 Task: Create a due date automation trigger when advanced on, on the tuesday before a card is due add dates due in 1 working days at 11:00 AM.
Action: Mouse moved to (1085, 84)
Screenshot: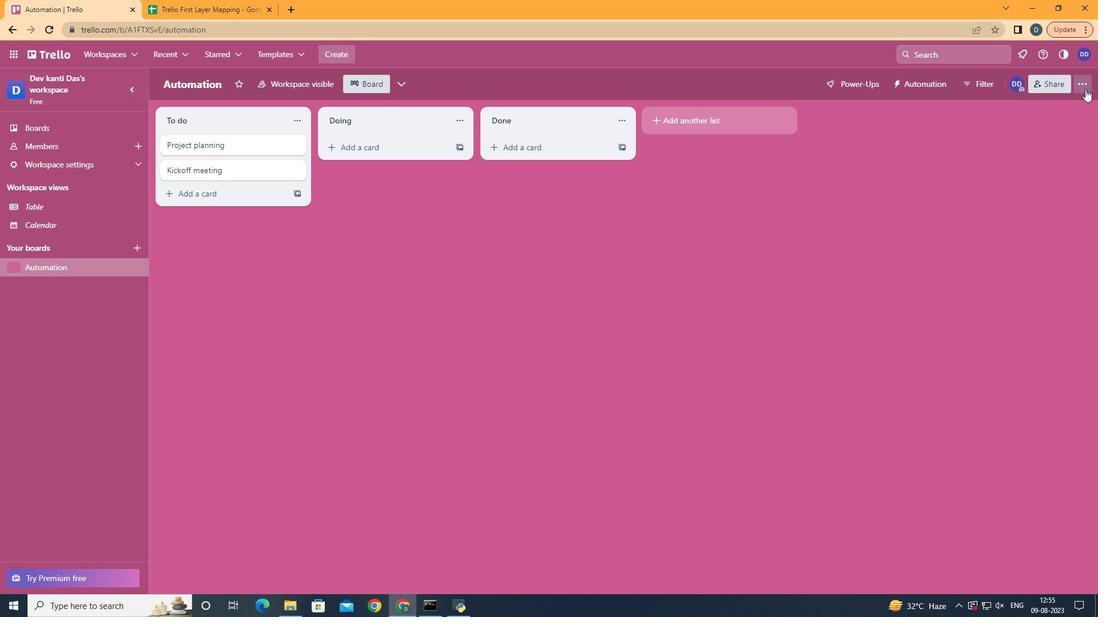 
Action: Mouse pressed left at (1085, 84)
Screenshot: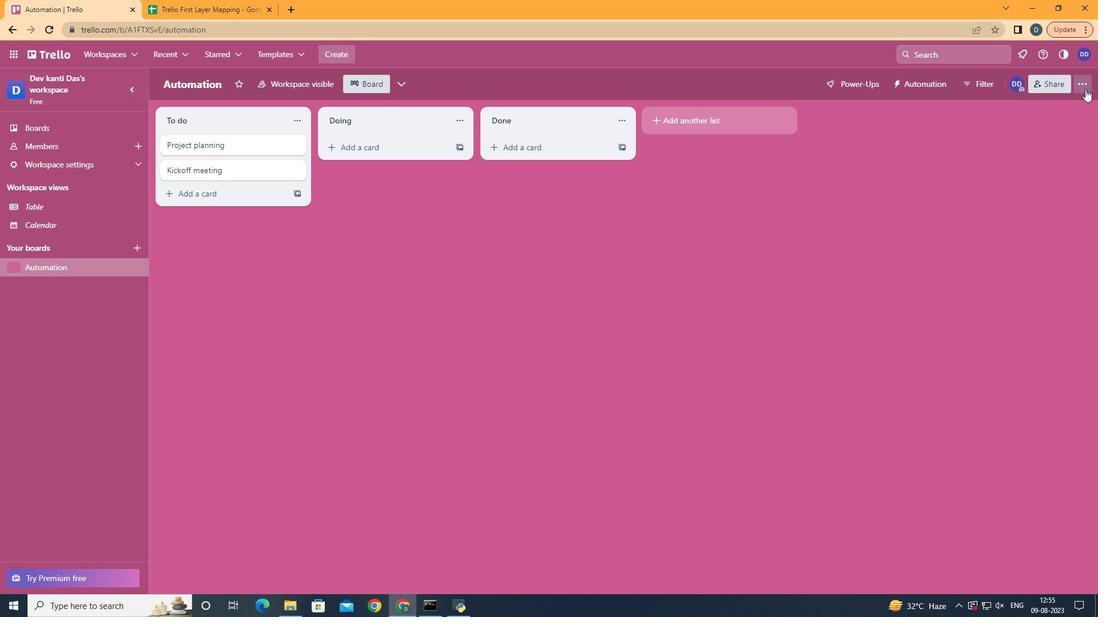 
Action: Mouse moved to (971, 253)
Screenshot: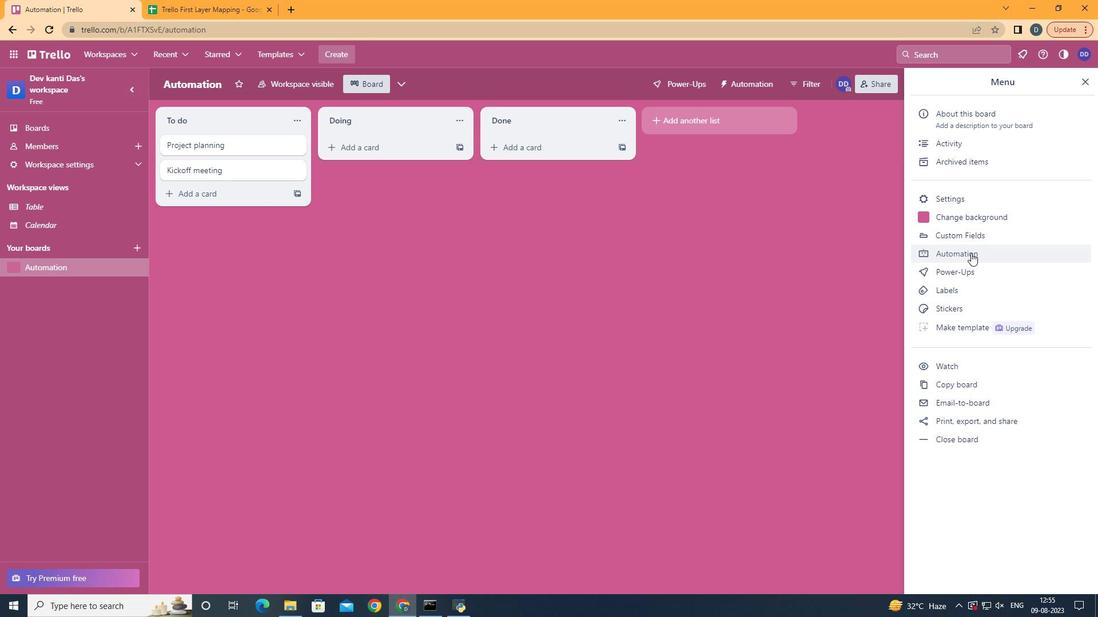 
Action: Mouse pressed left at (971, 253)
Screenshot: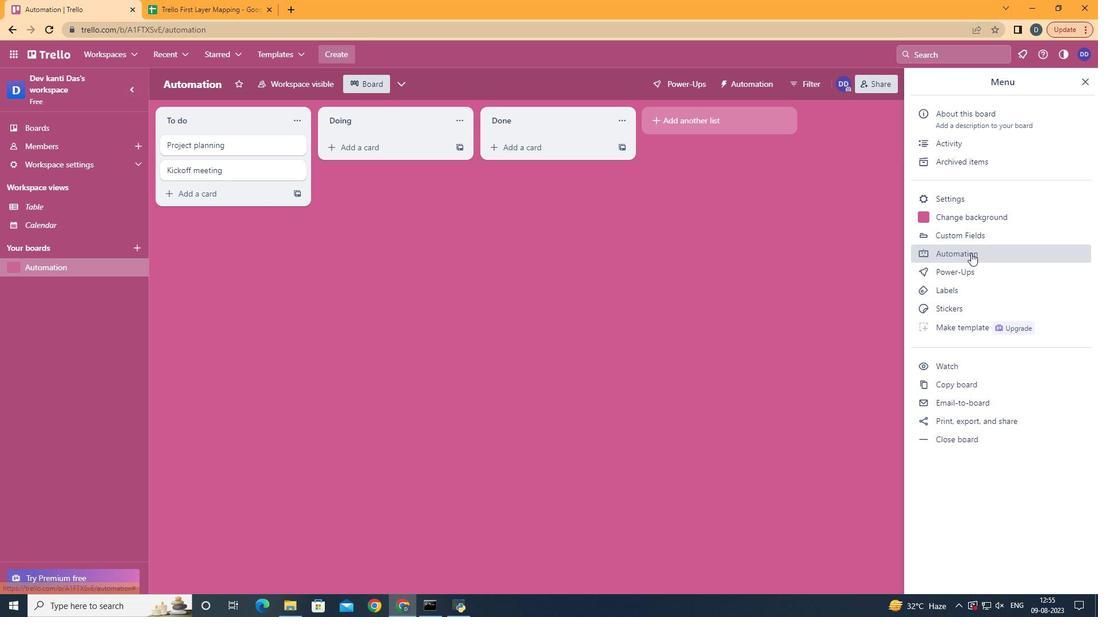 
Action: Mouse moved to (203, 236)
Screenshot: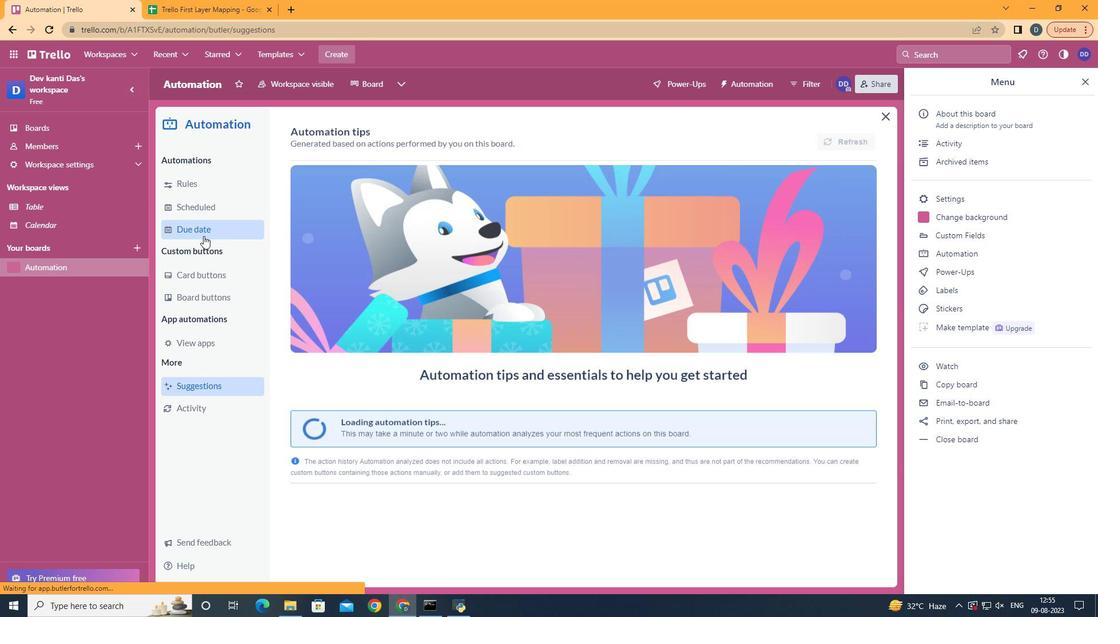 
Action: Mouse pressed left at (203, 236)
Screenshot: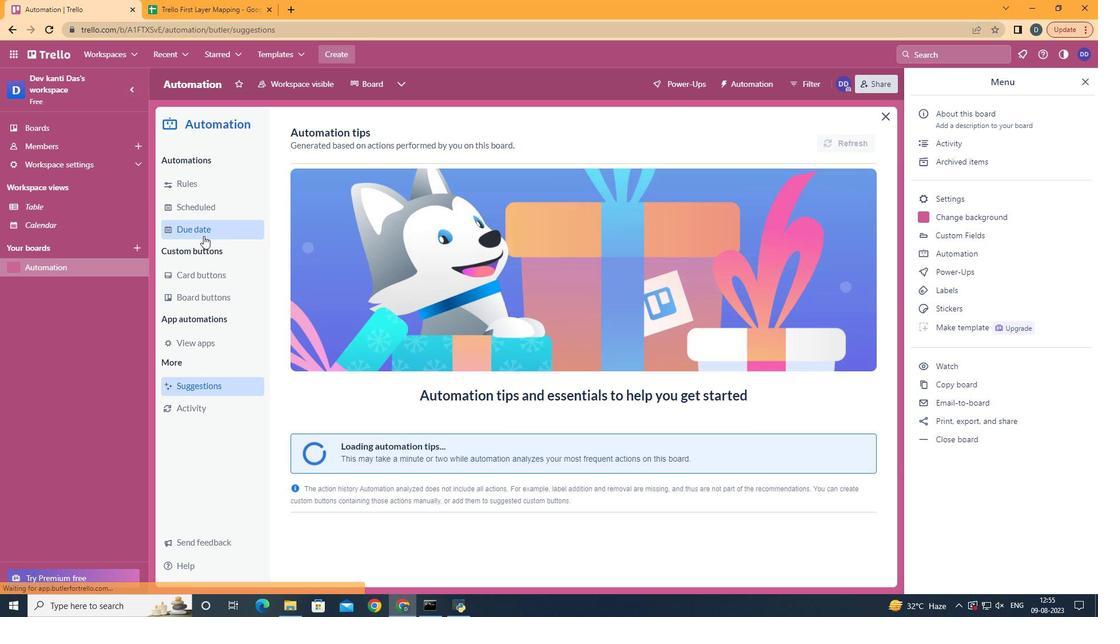 
Action: Mouse moved to (806, 136)
Screenshot: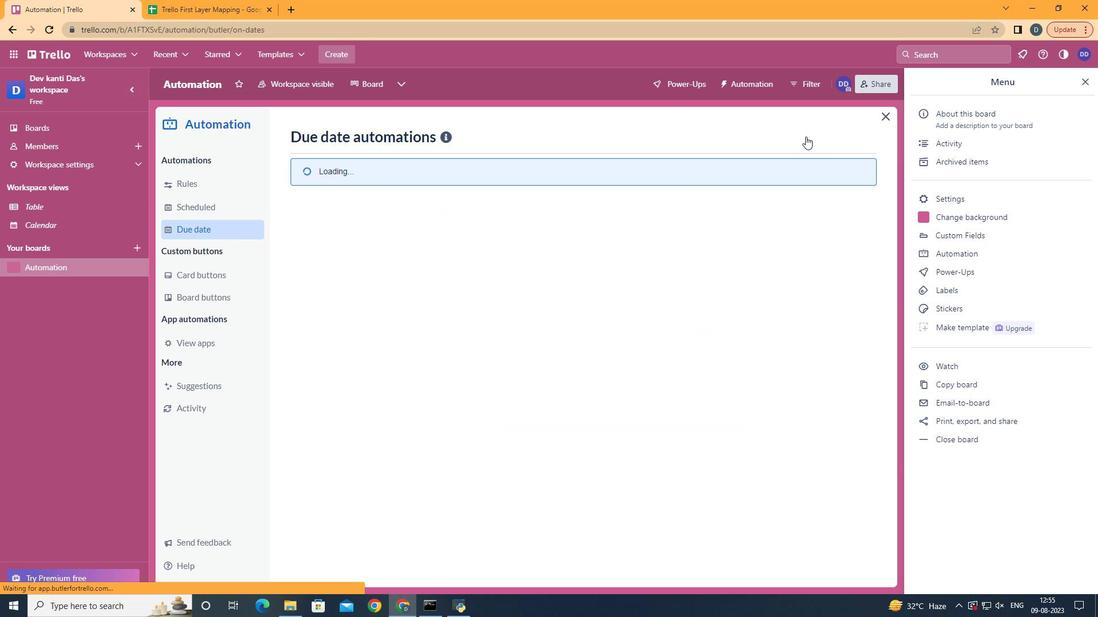 
Action: Mouse pressed left at (806, 136)
Screenshot: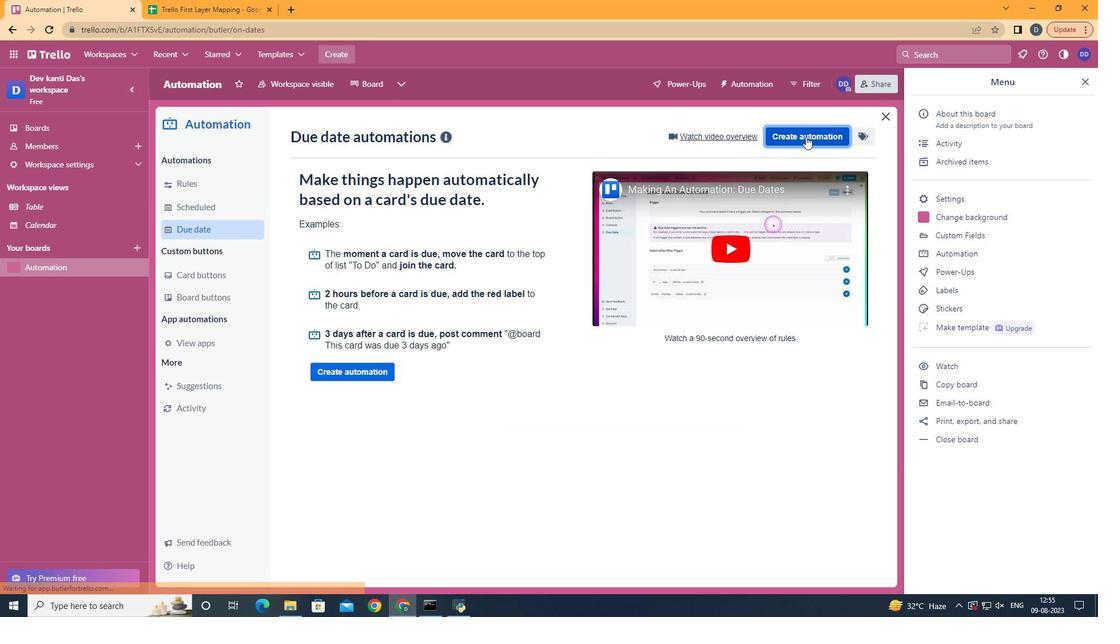 
Action: Mouse moved to (597, 240)
Screenshot: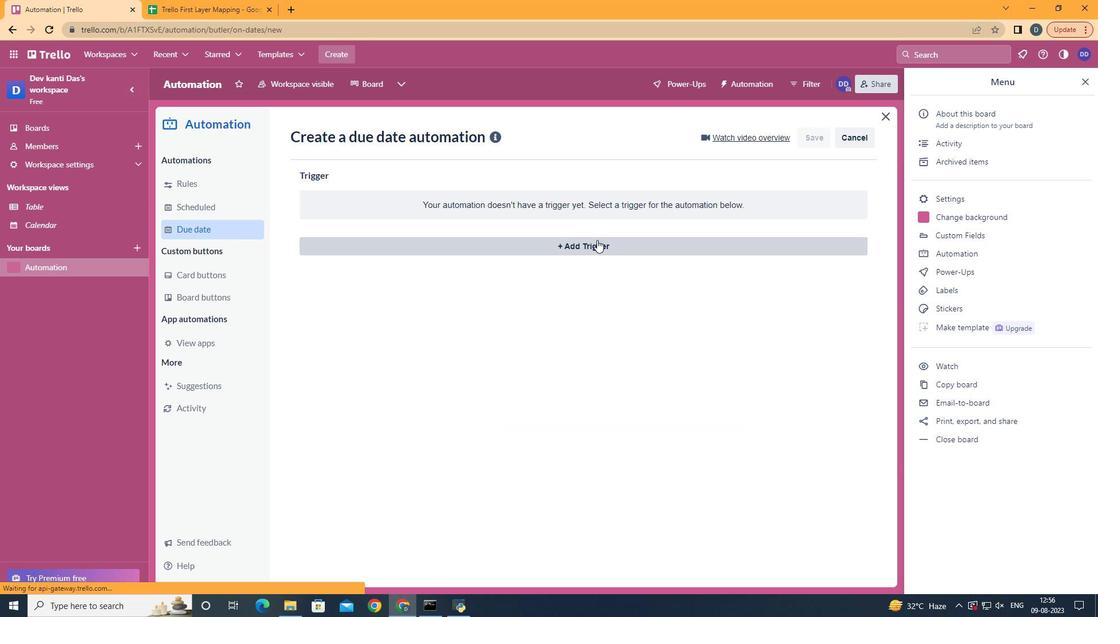 
Action: Mouse pressed left at (597, 240)
Screenshot: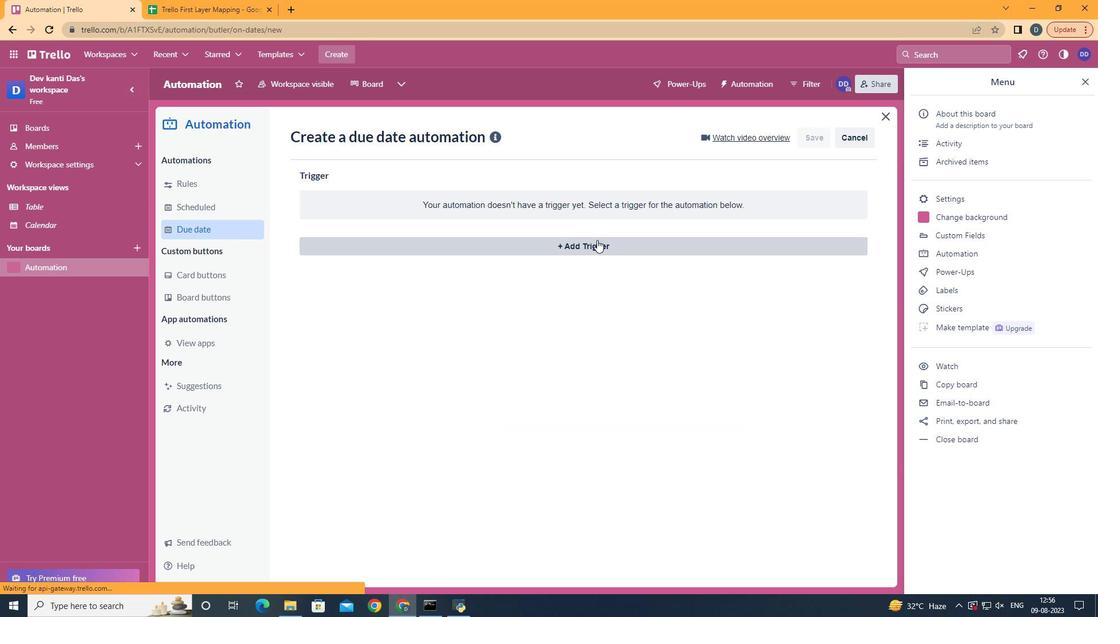 
Action: Mouse moved to (376, 323)
Screenshot: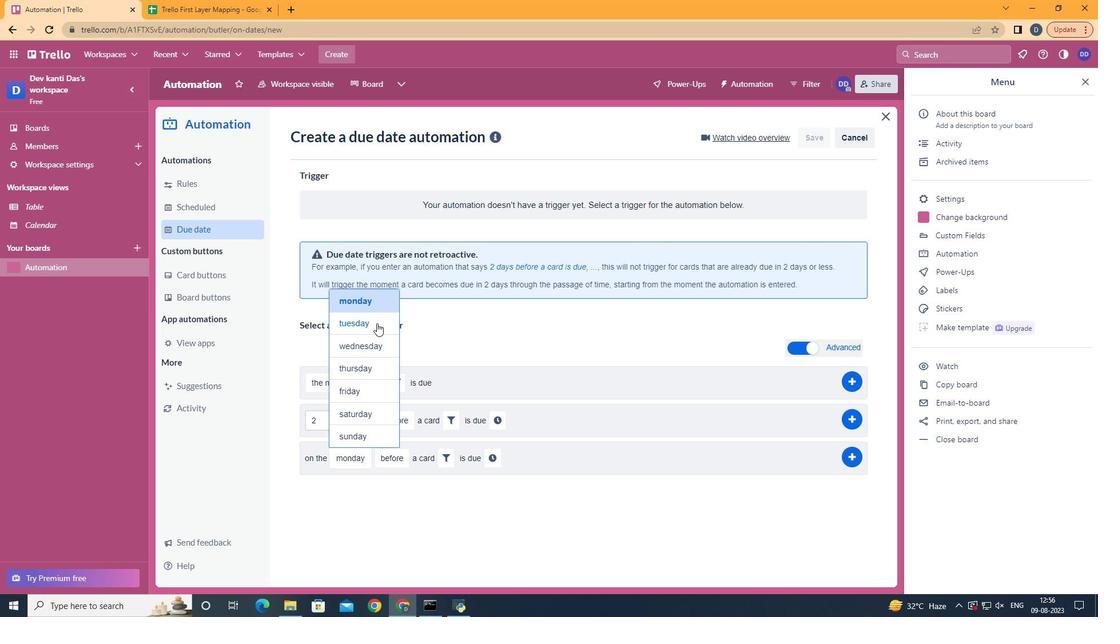 
Action: Mouse pressed left at (376, 323)
Screenshot: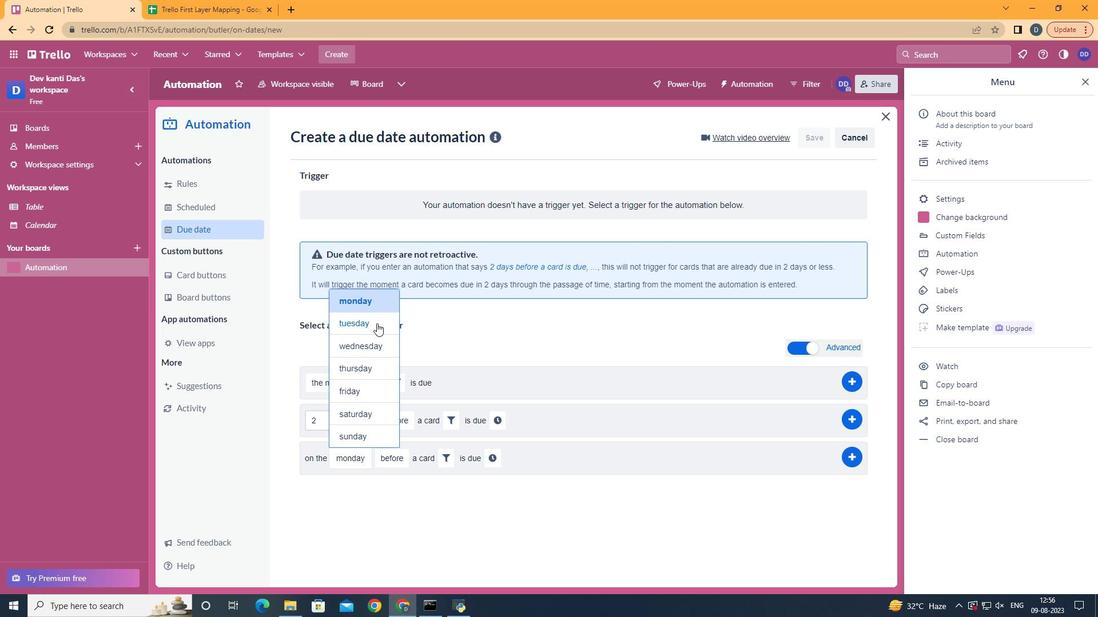 
Action: Mouse moved to (397, 478)
Screenshot: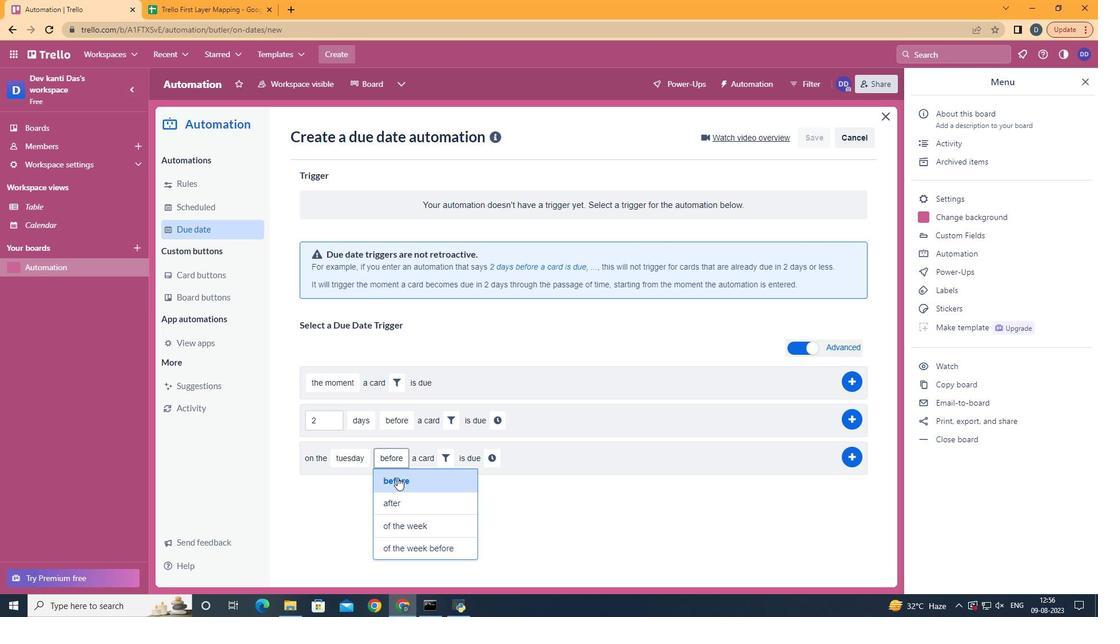 
Action: Mouse pressed left at (397, 478)
Screenshot: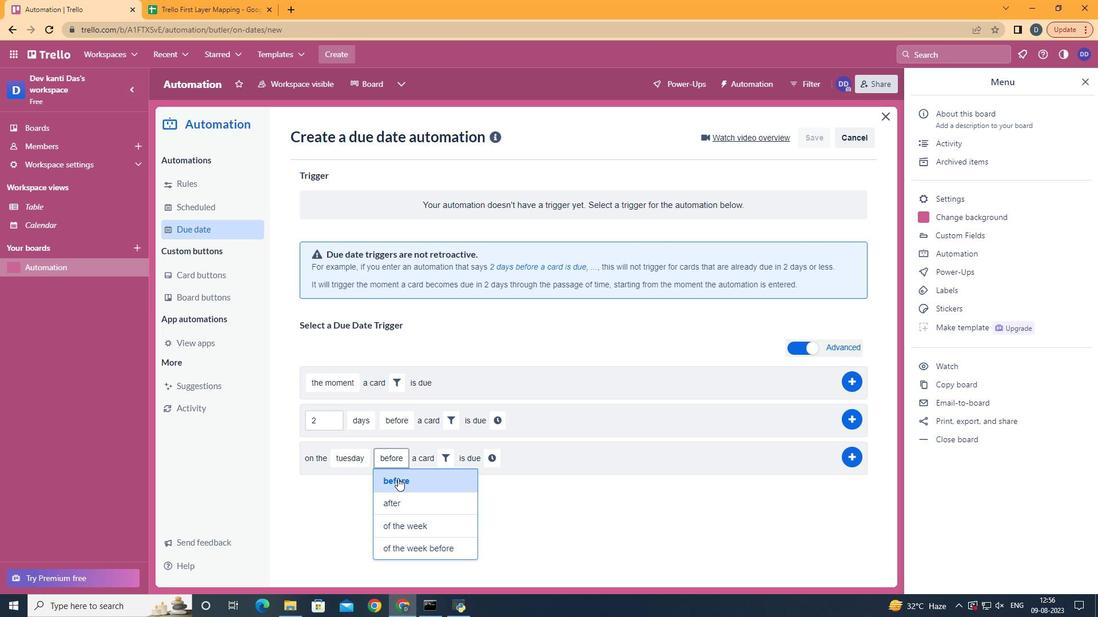
Action: Mouse moved to (445, 454)
Screenshot: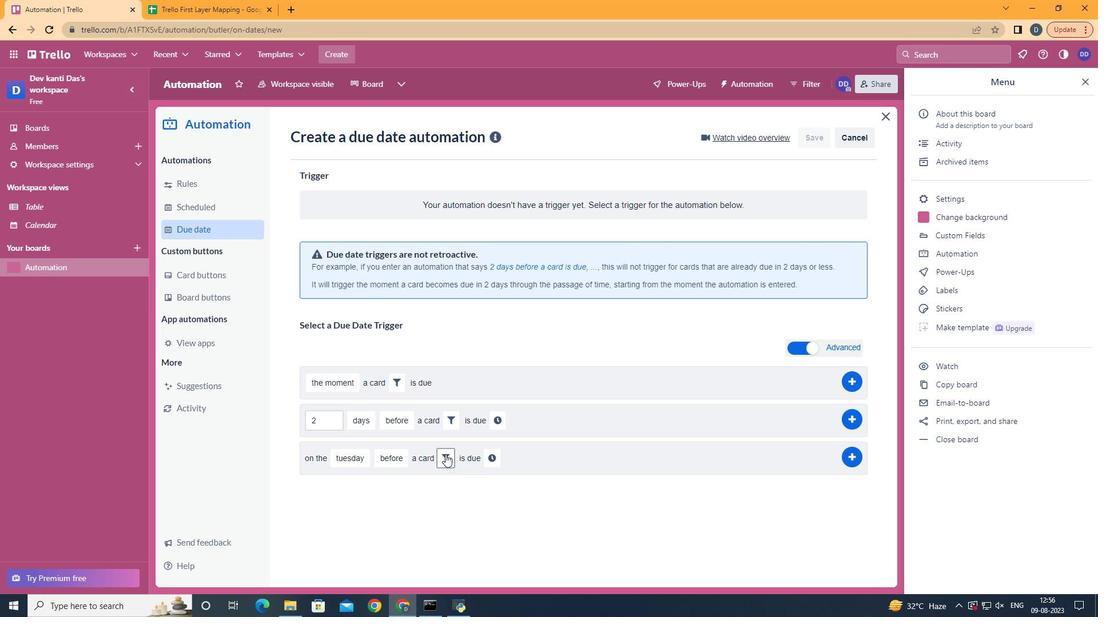 
Action: Mouse pressed left at (445, 454)
Screenshot: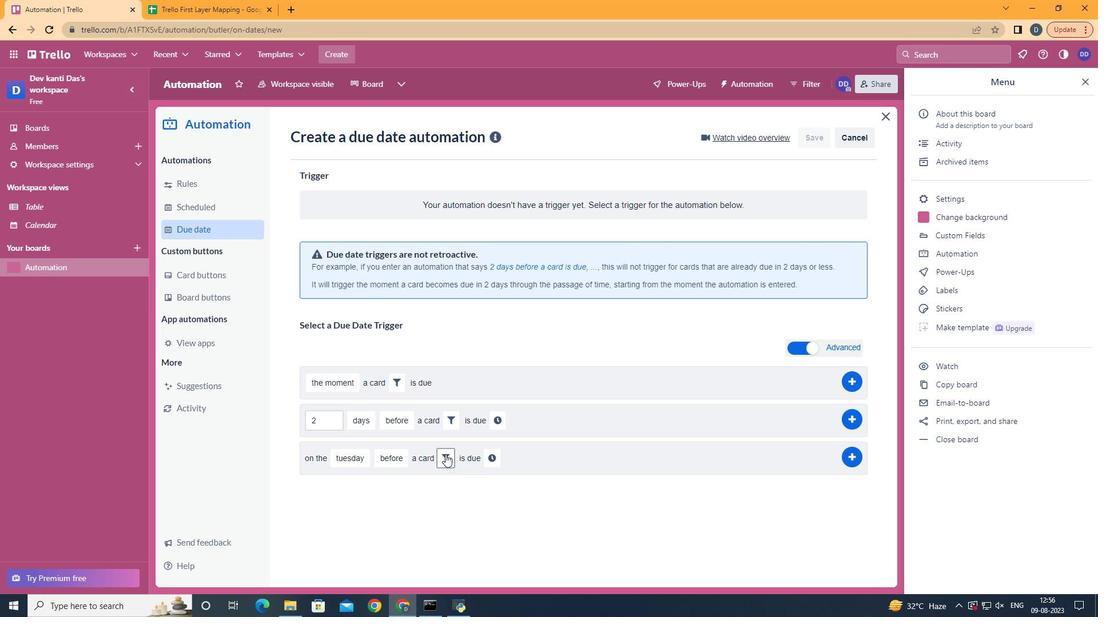 
Action: Mouse moved to (499, 495)
Screenshot: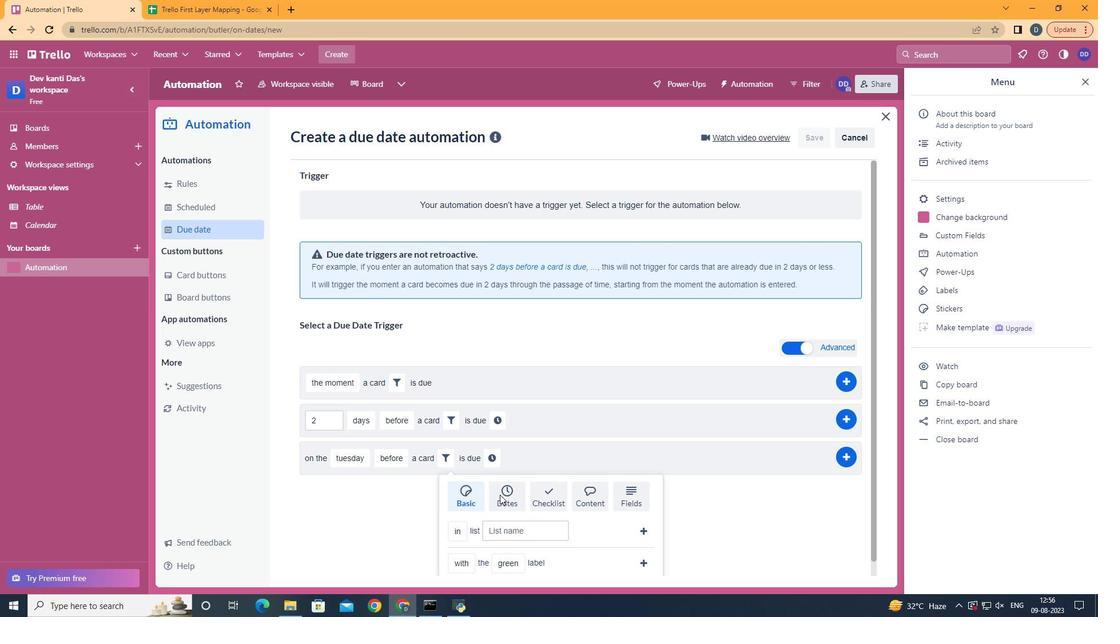 
Action: Mouse pressed left at (499, 495)
Screenshot: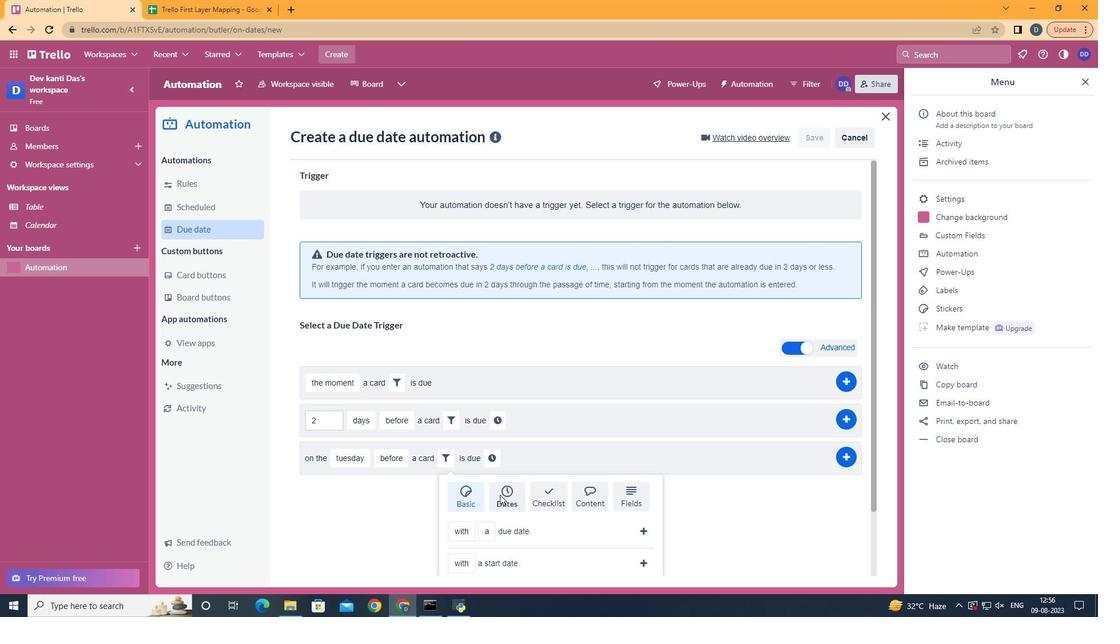 
Action: Mouse moved to (499, 495)
Screenshot: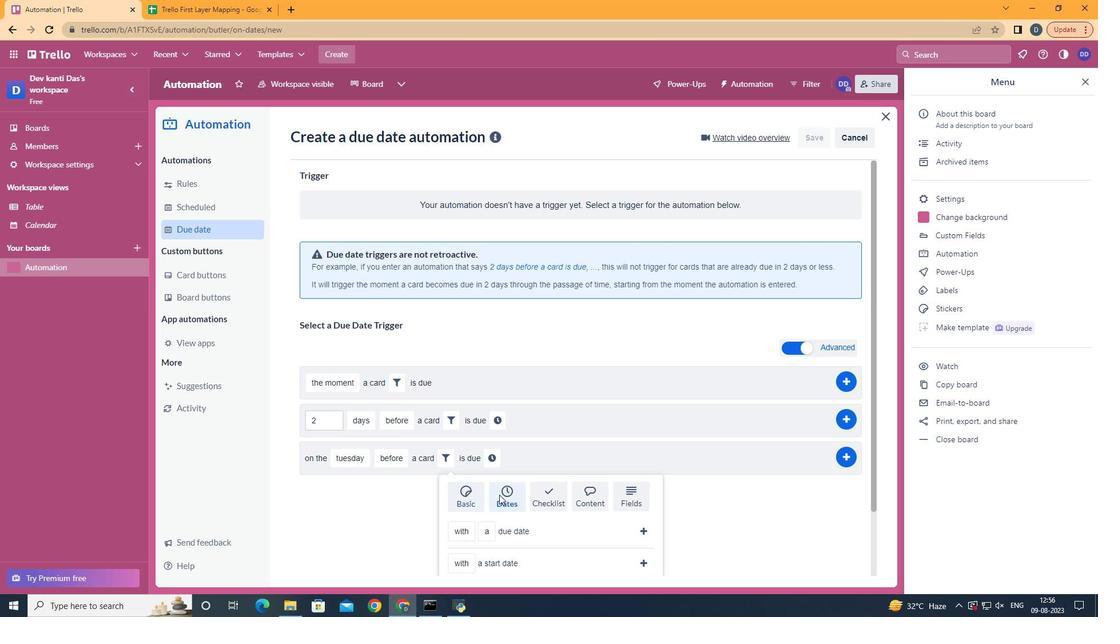 
Action: Mouse scrolled (499, 494) with delta (0, 0)
Screenshot: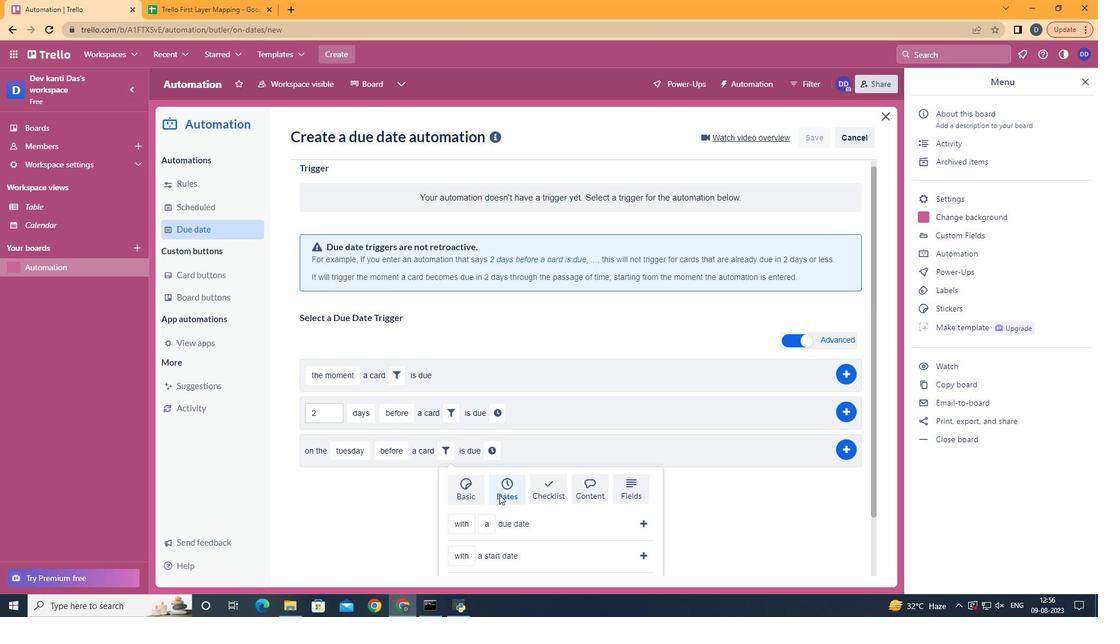 
Action: Mouse scrolled (499, 494) with delta (0, 0)
Screenshot: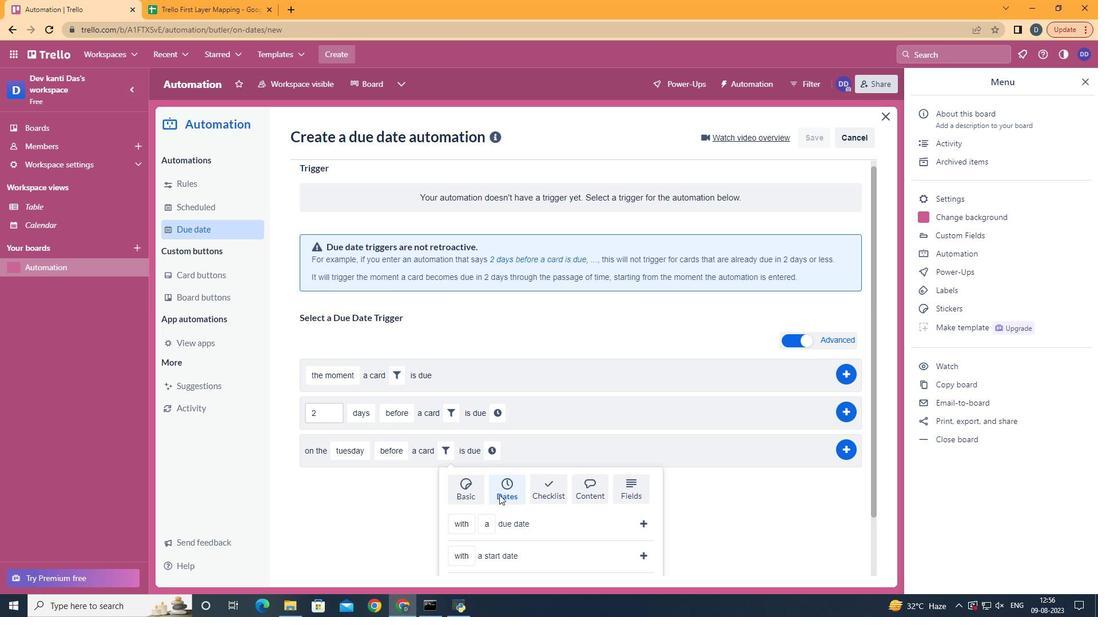 
Action: Mouse scrolled (499, 494) with delta (0, 0)
Screenshot: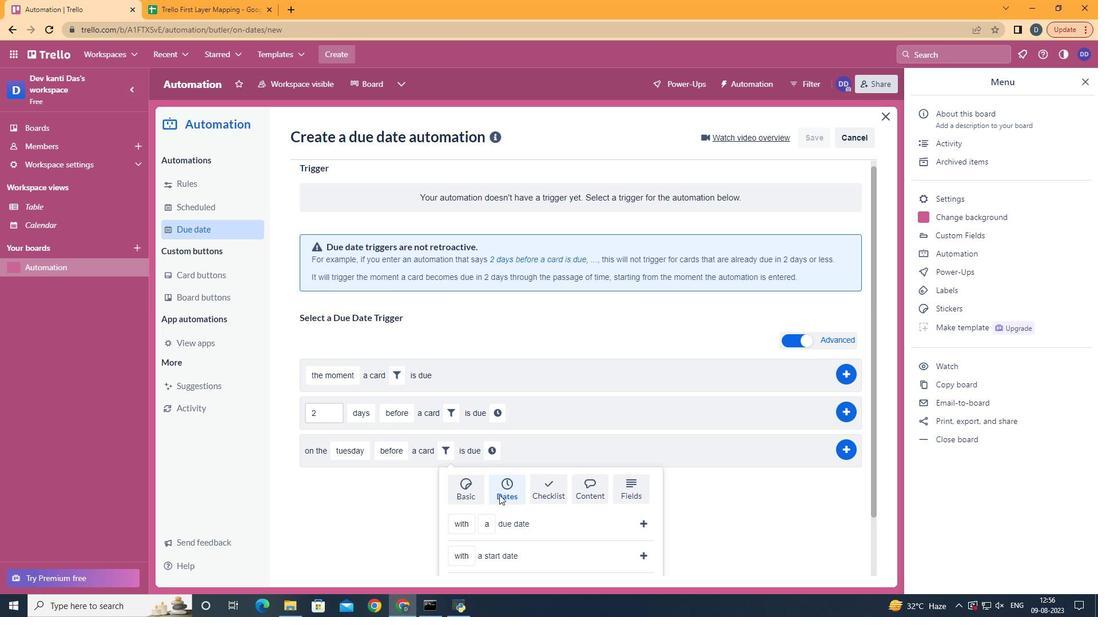 
Action: Mouse scrolled (499, 494) with delta (0, 0)
Screenshot: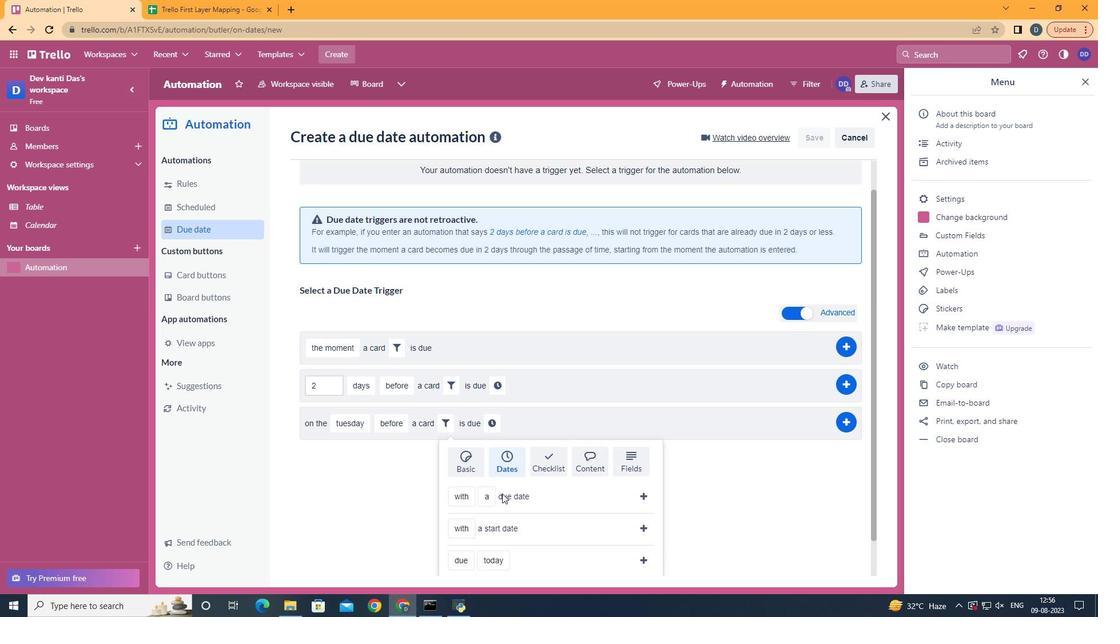 
Action: Mouse moved to (470, 500)
Screenshot: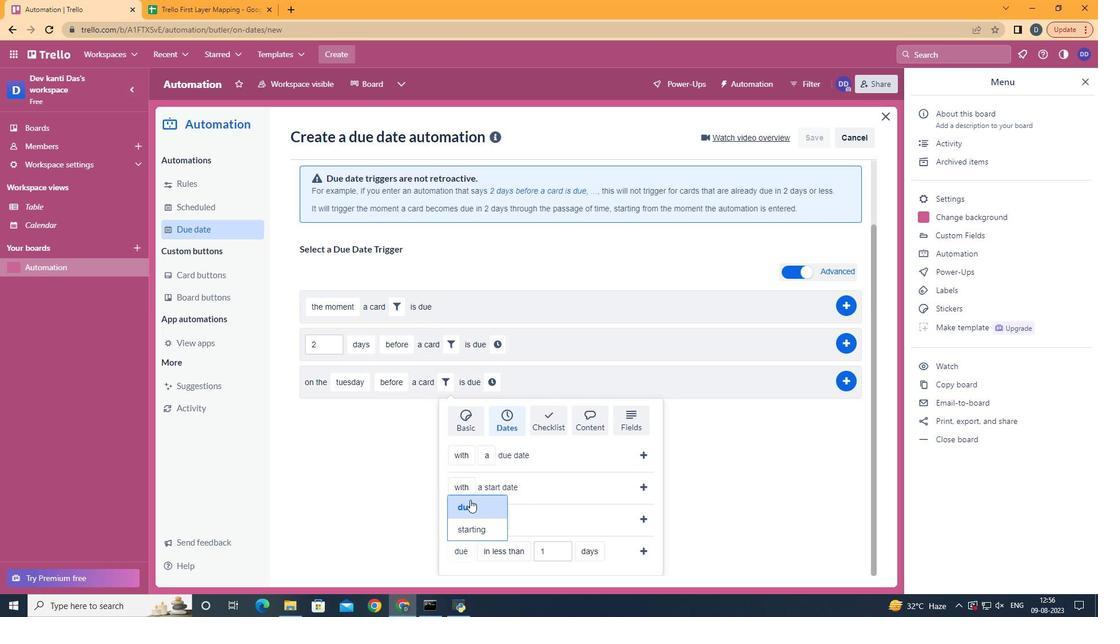 
Action: Mouse pressed left at (470, 500)
Screenshot: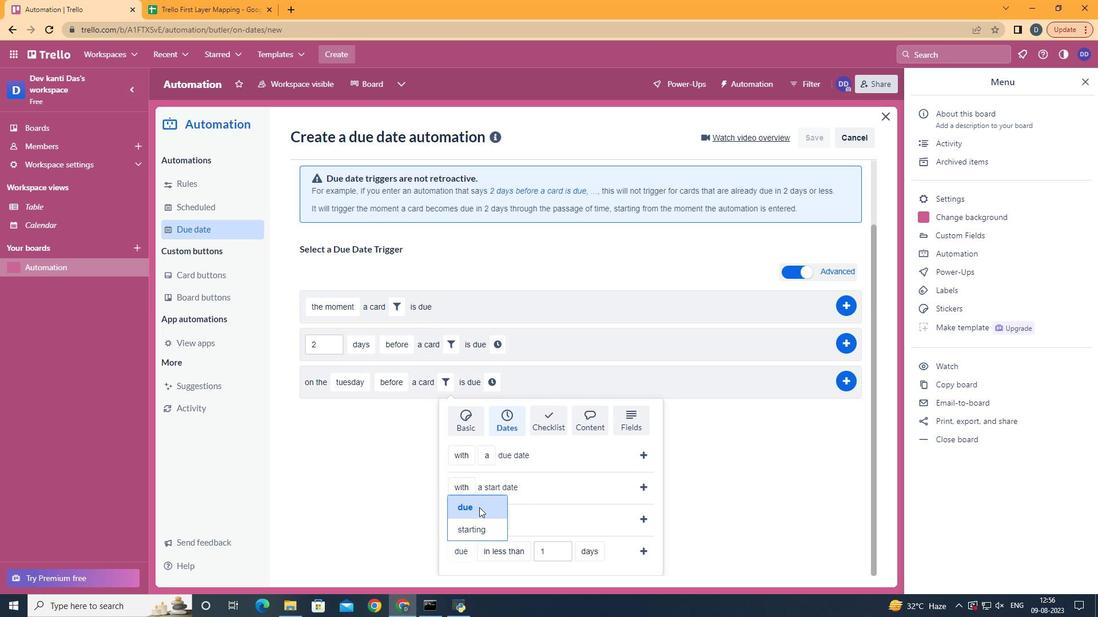 
Action: Mouse moved to (513, 499)
Screenshot: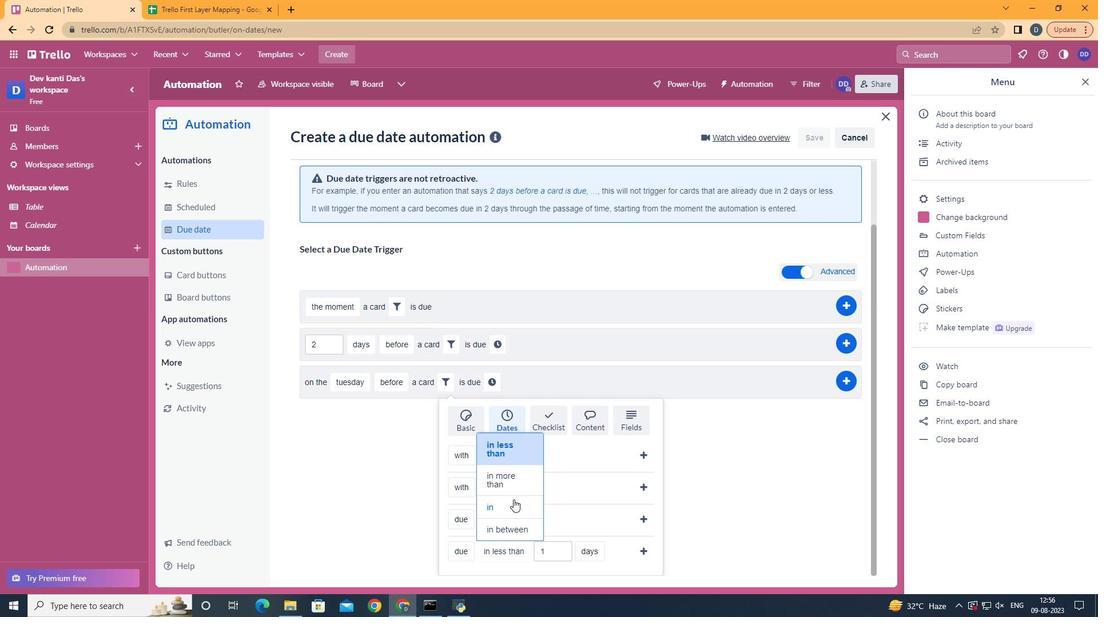
Action: Mouse pressed left at (513, 499)
Screenshot: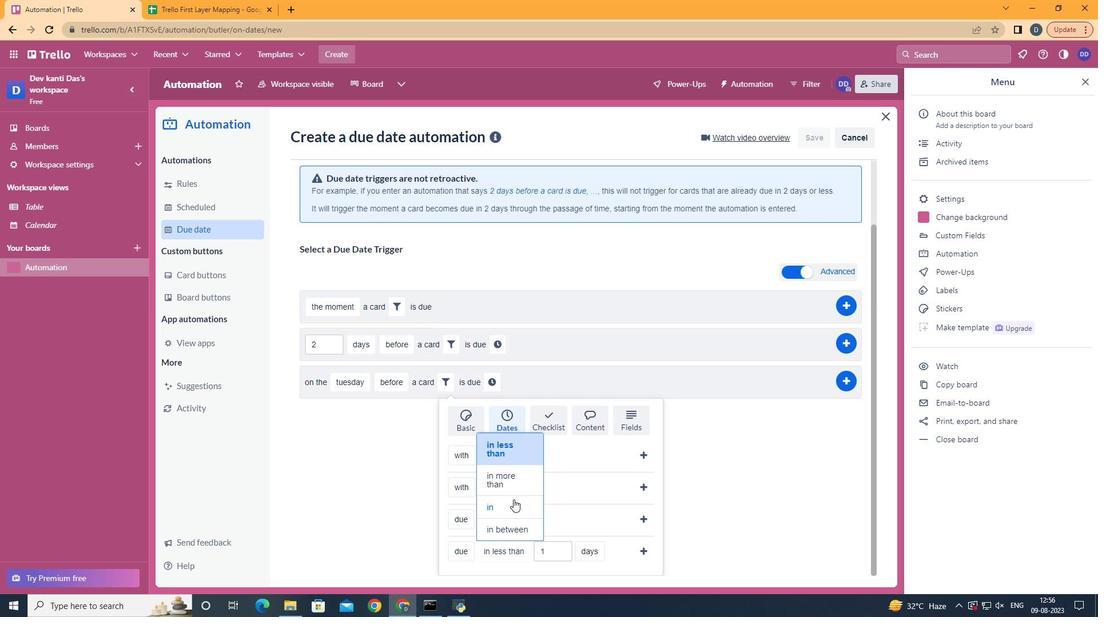 
Action: Mouse moved to (569, 525)
Screenshot: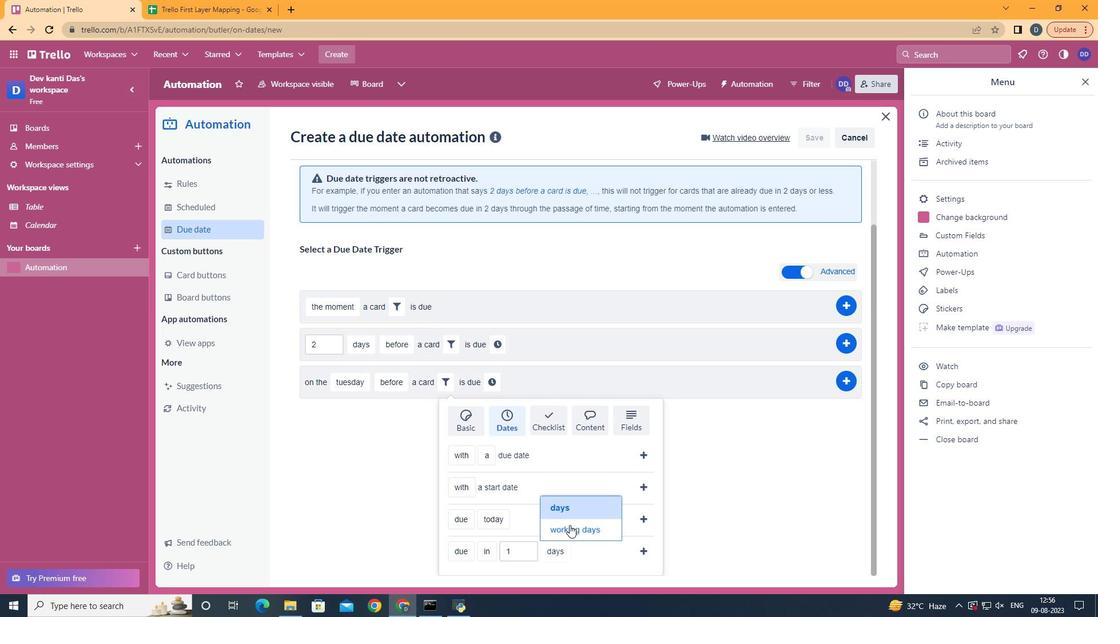 
Action: Mouse pressed left at (569, 525)
Screenshot: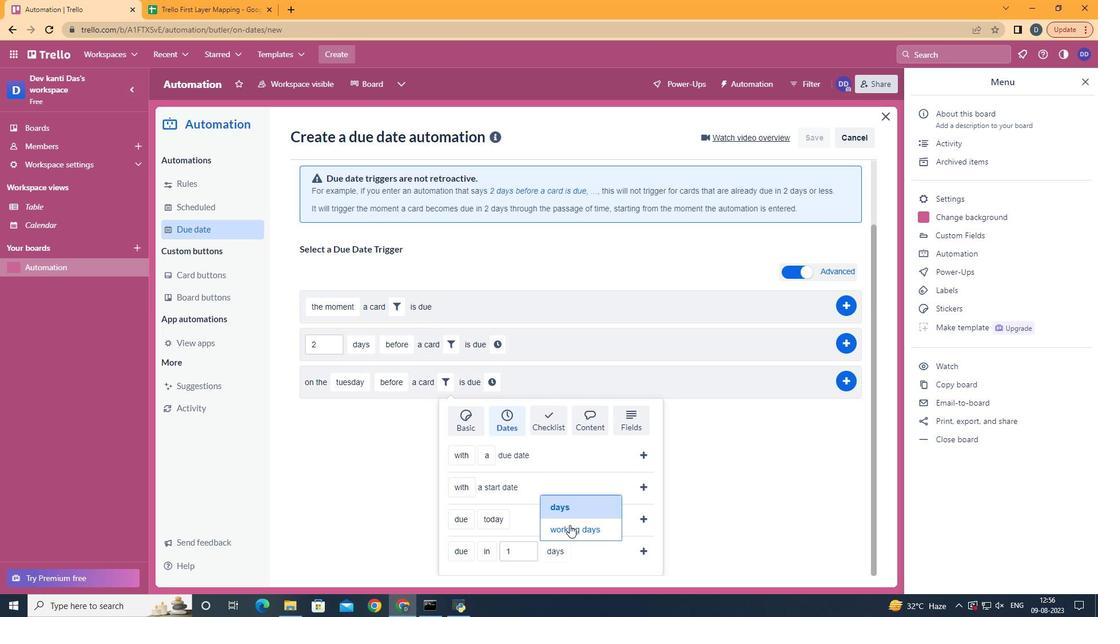 
Action: Mouse moved to (641, 552)
Screenshot: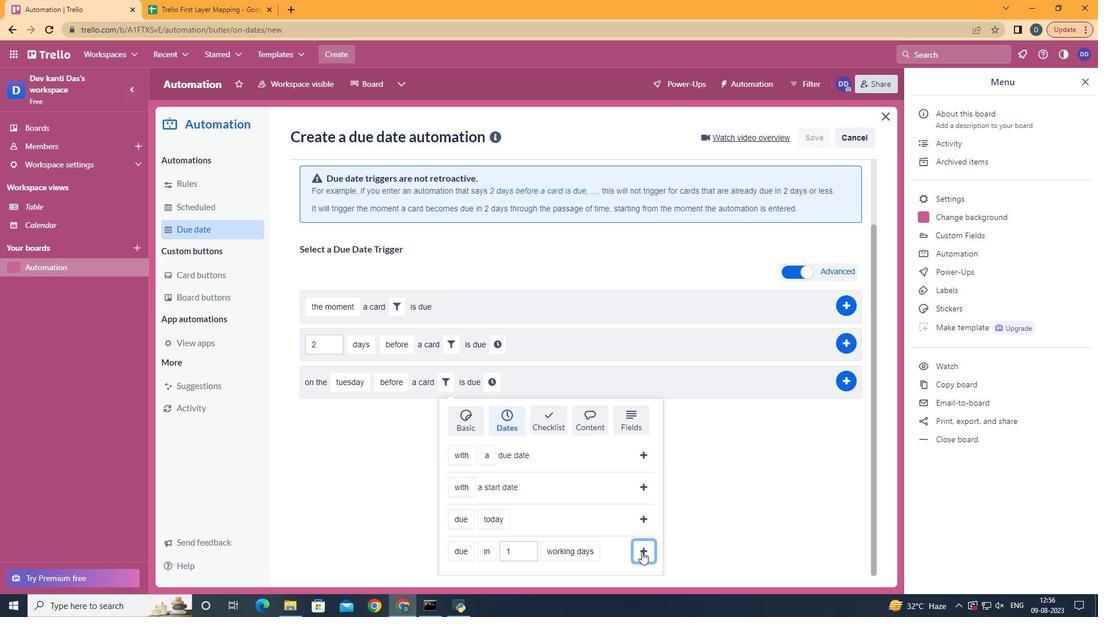 
Action: Mouse pressed left at (641, 552)
Screenshot: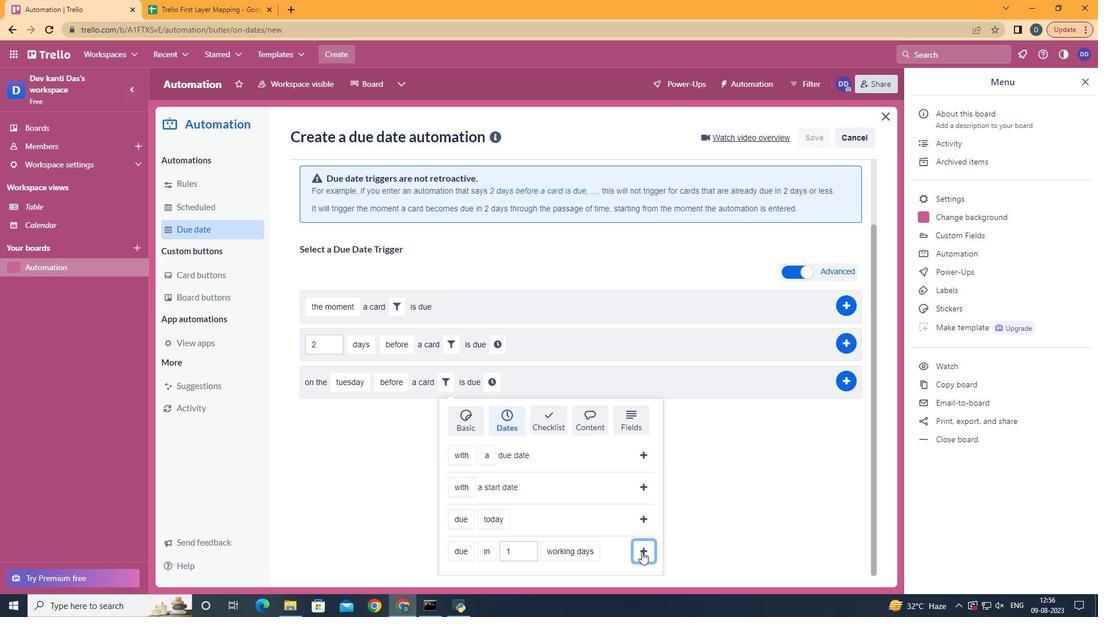 
Action: Mouse moved to (598, 449)
Screenshot: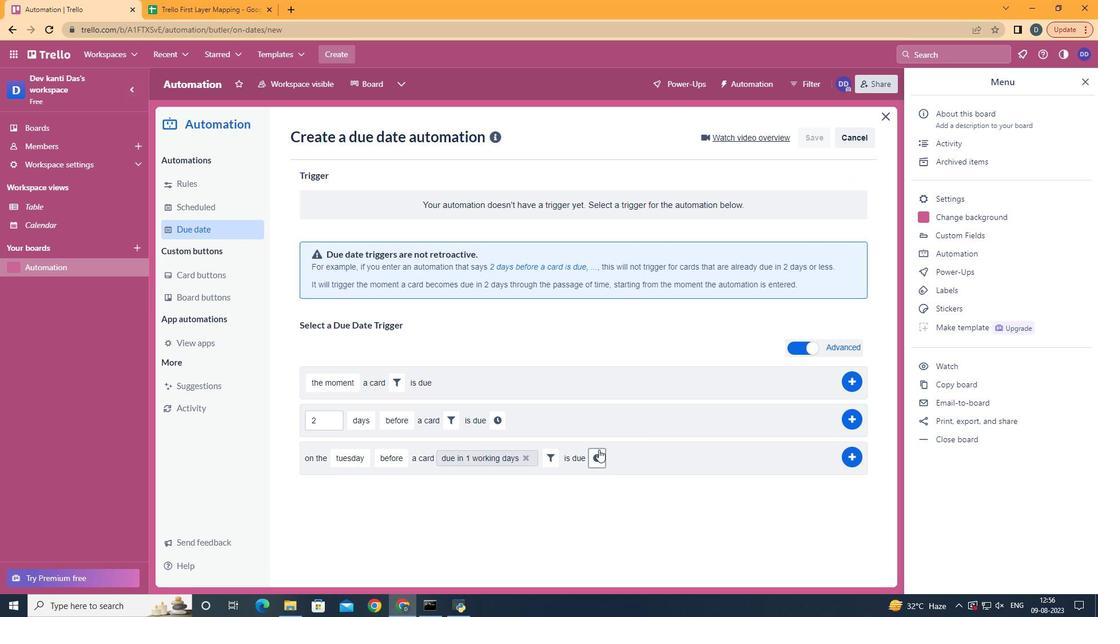 
Action: Mouse pressed left at (598, 449)
Screenshot: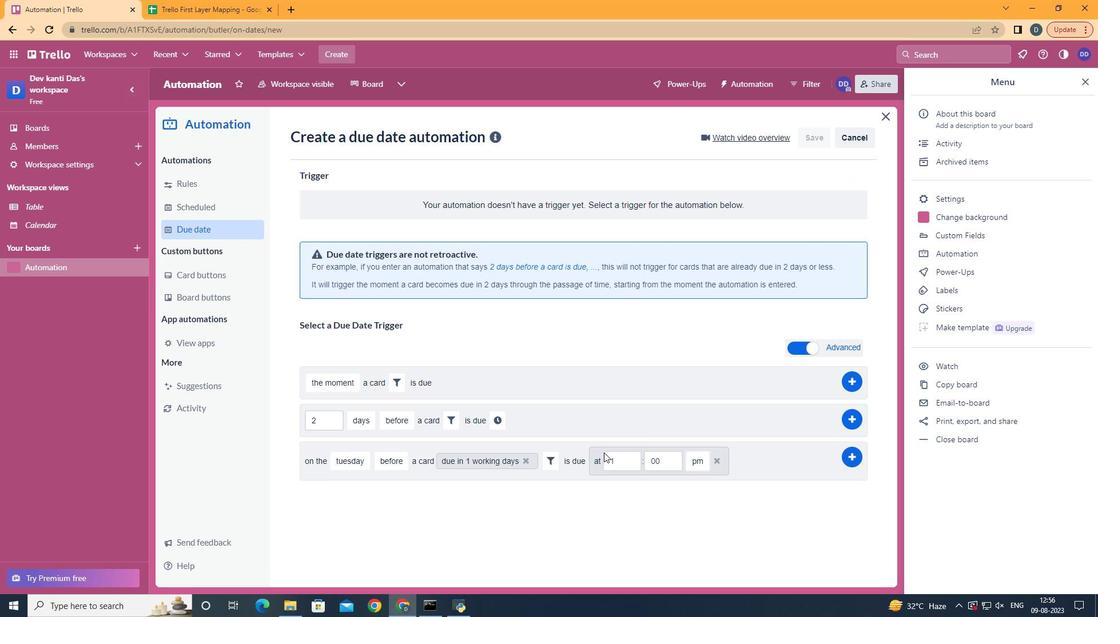 
Action: Mouse moved to (630, 458)
Screenshot: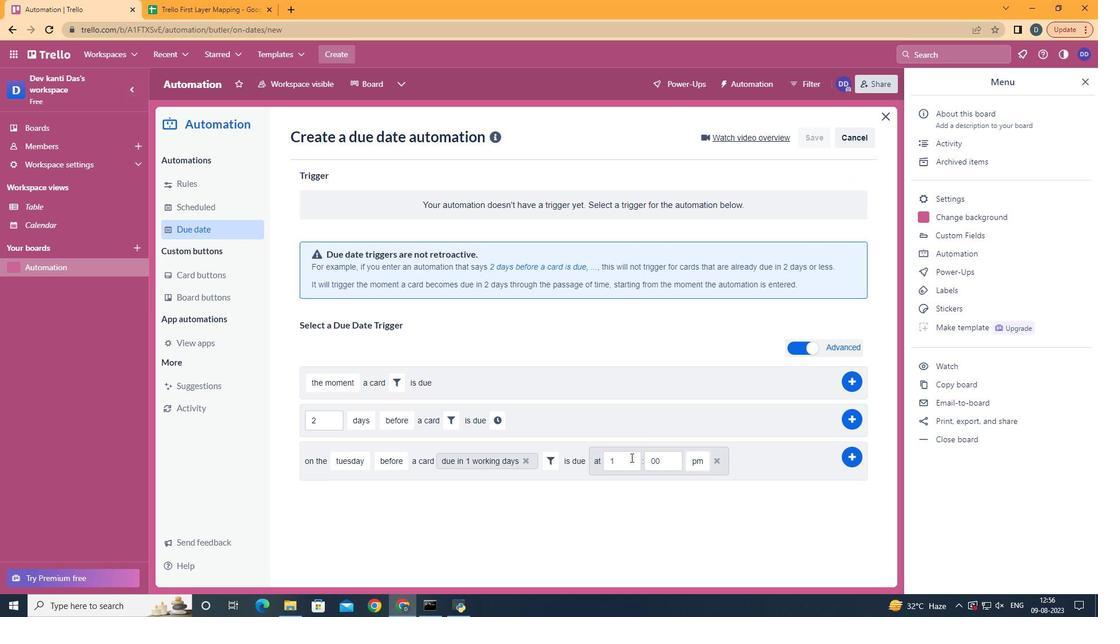 
Action: Mouse pressed left at (630, 458)
Screenshot: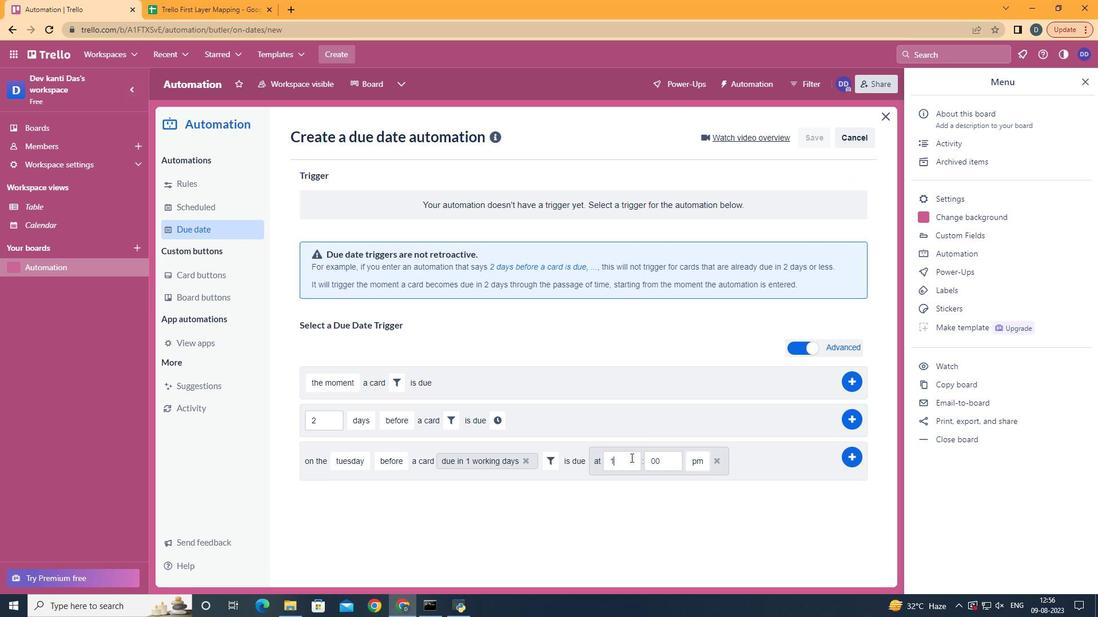 
Action: Key pressed 1
Screenshot: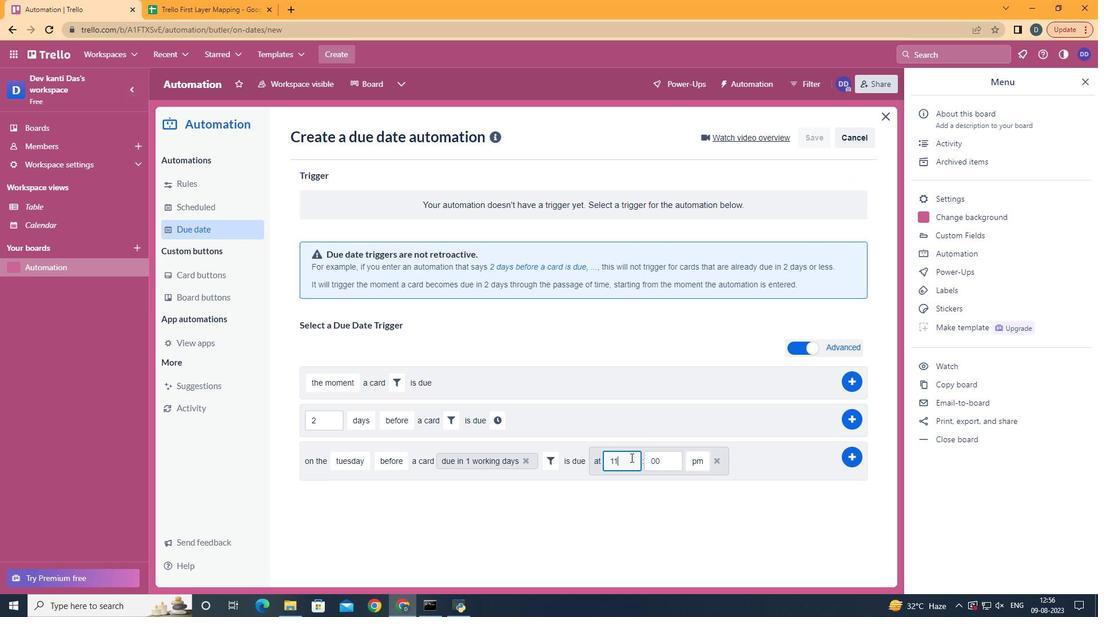 
Action: Mouse moved to (703, 481)
Screenshot: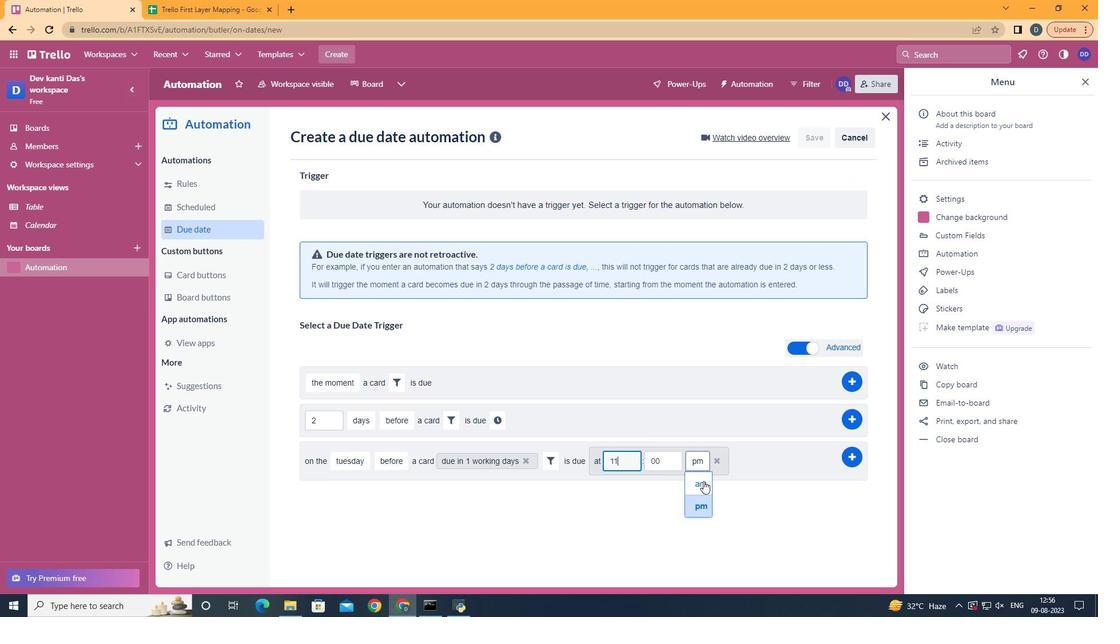 
Action: Mouse pressed left at (703, 481)
Screenshot: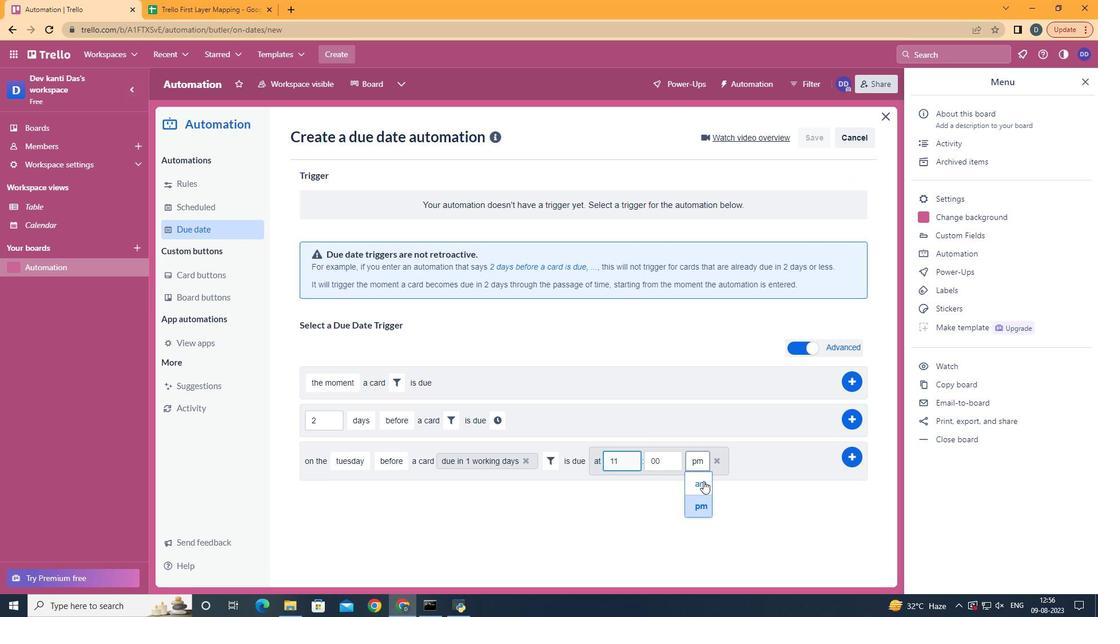 
Action: Mouse moved to (850, 461)
Screenshot: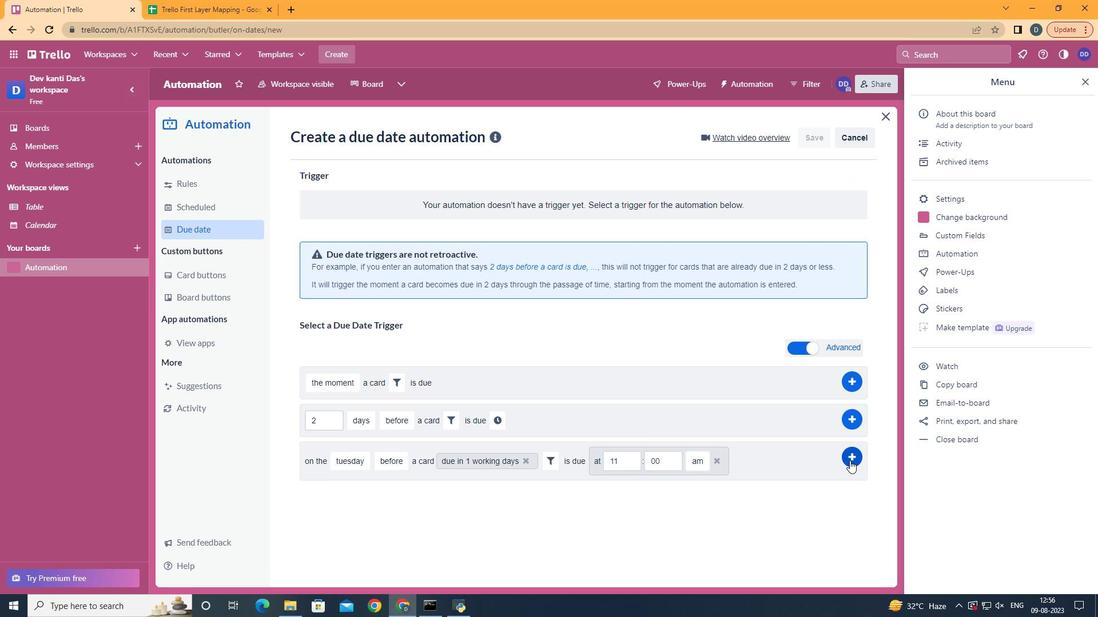 
Action: Mouse pressed left at (850, 461)
Screenshot: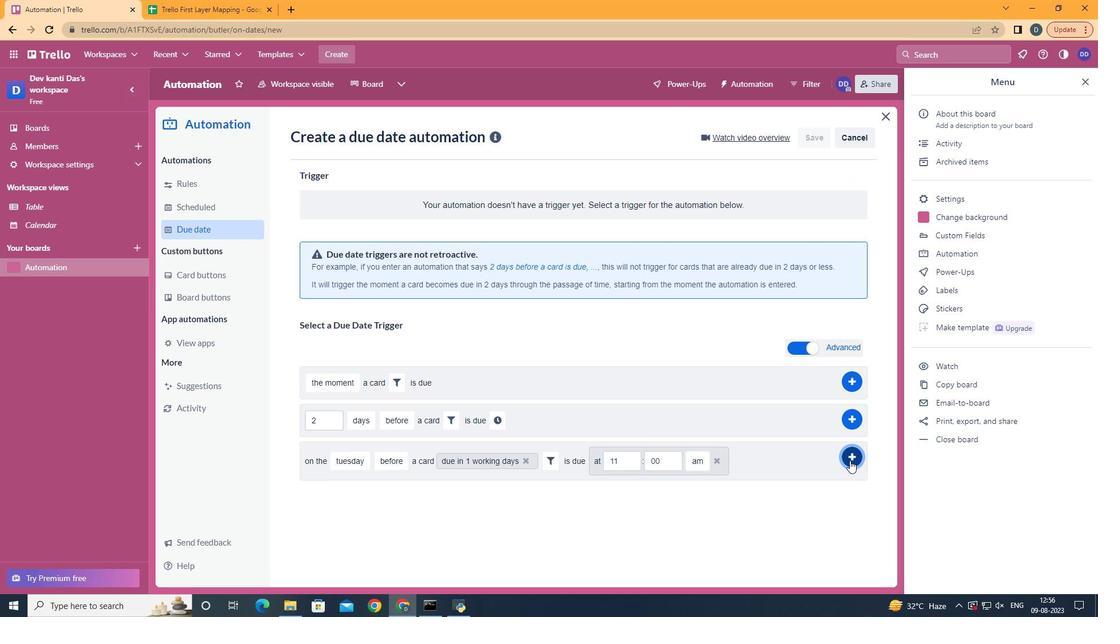 
Action: Mouse moved to (684, 248)
Screenshot: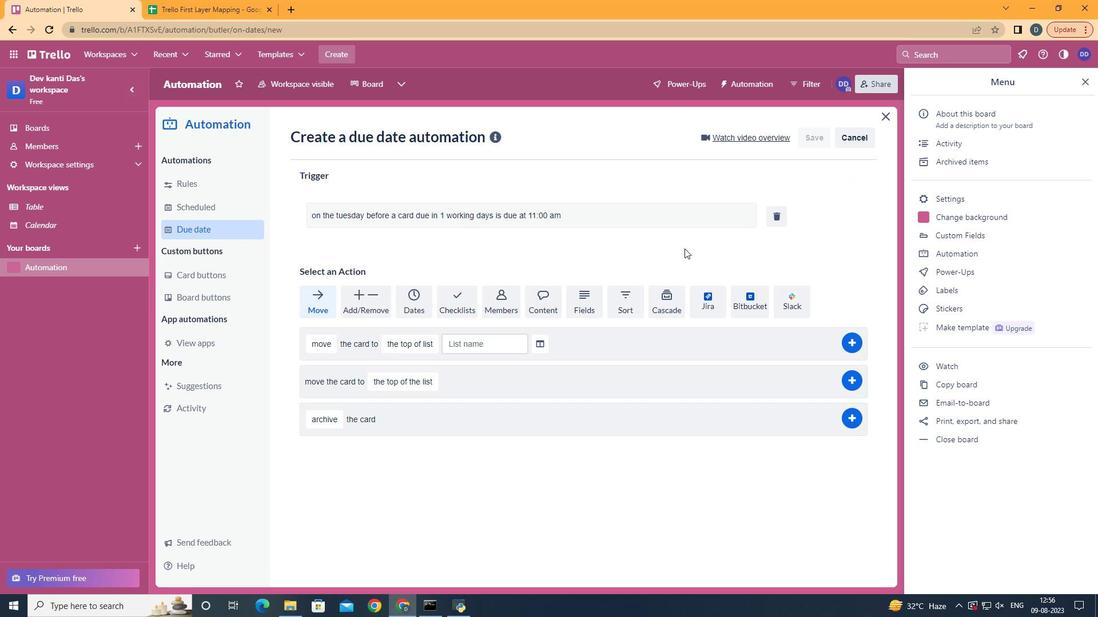 
